 Task: Create Card Podcast Episode Recording in Board Sales Forecasting to Workspace Business Development. Create Card Revenue Management Review in Board Brand Strategy to Workspace Business Development. Create Card Podcast Episode Recording in Board Customer Service Ticket Escalation and Resolution to Workspace Business Development
Action: Mouse moved to (49, 357)
Screenshot: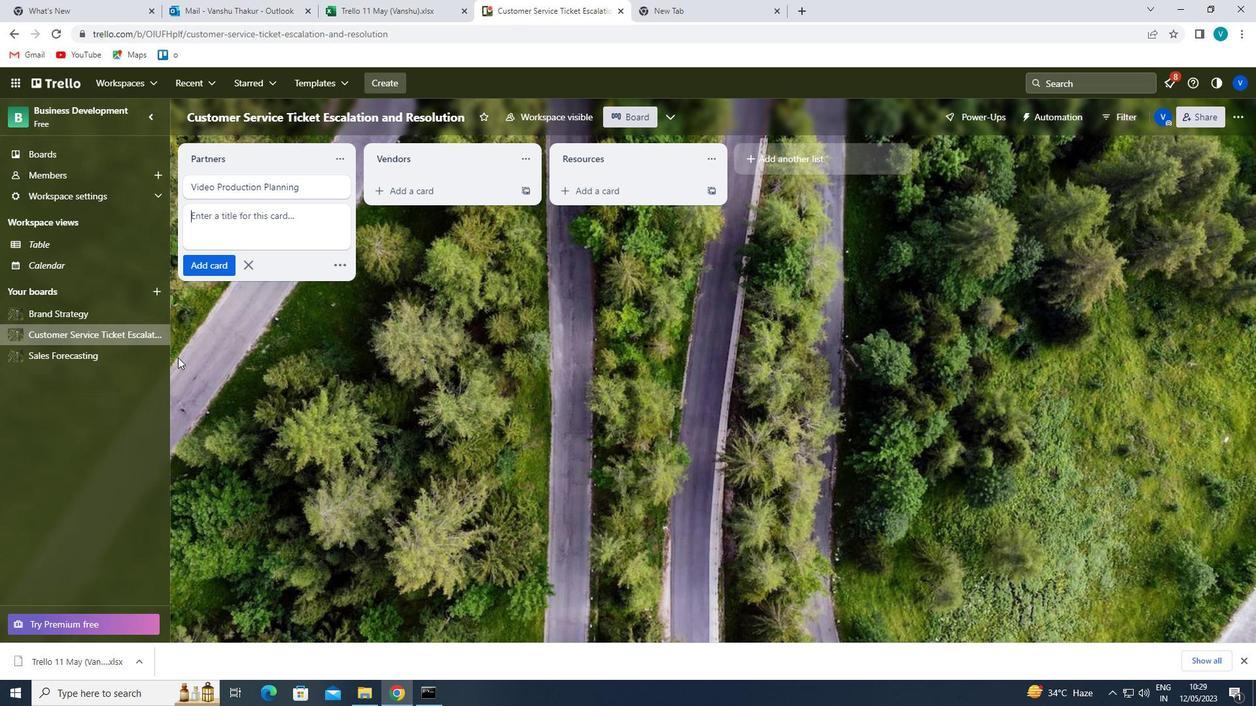 
Action: Mouse pressed left at (49, 357)
Screenshot: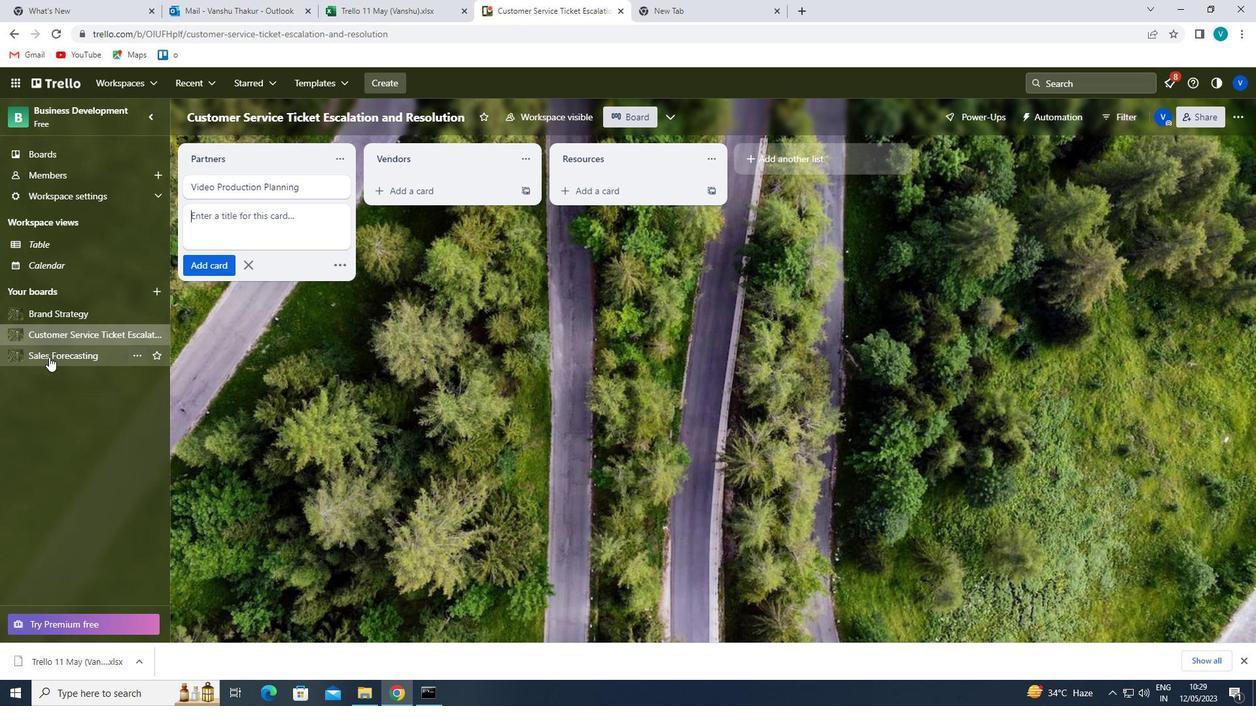 
Action: Mouse moved to (460, 183)
Screenshot: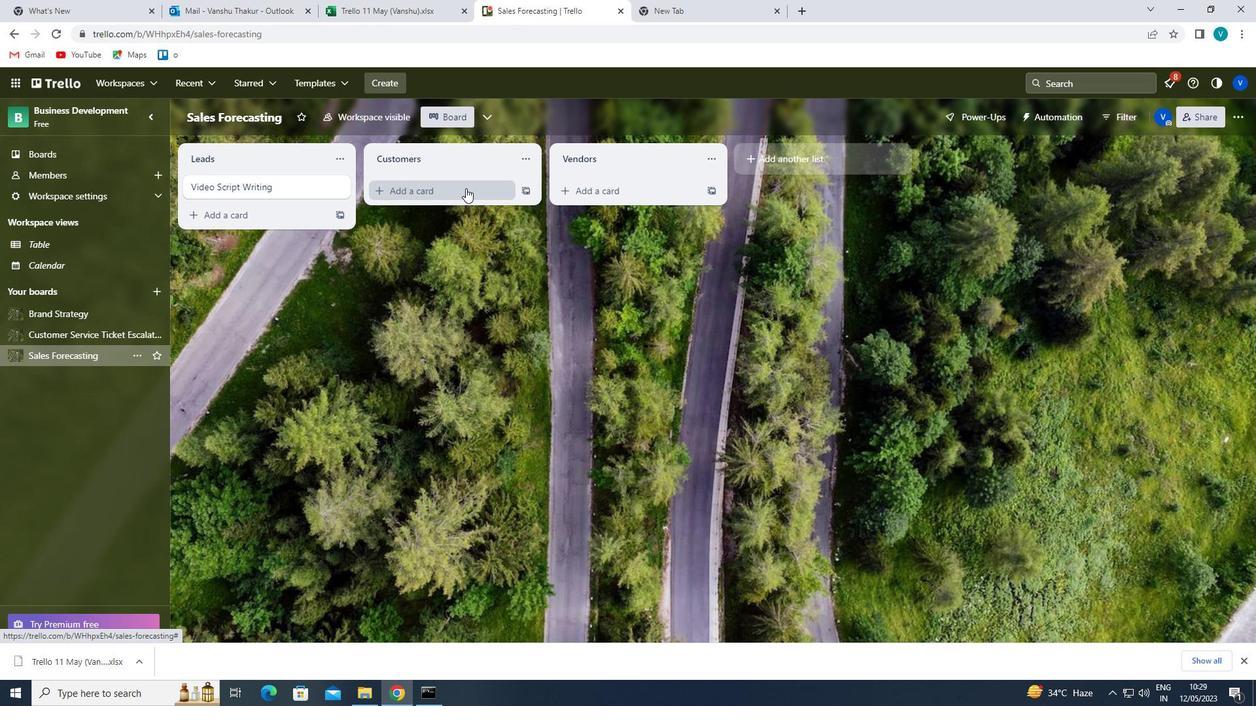 
Action: Mouse pressed left at (460, 183)
Screenshot: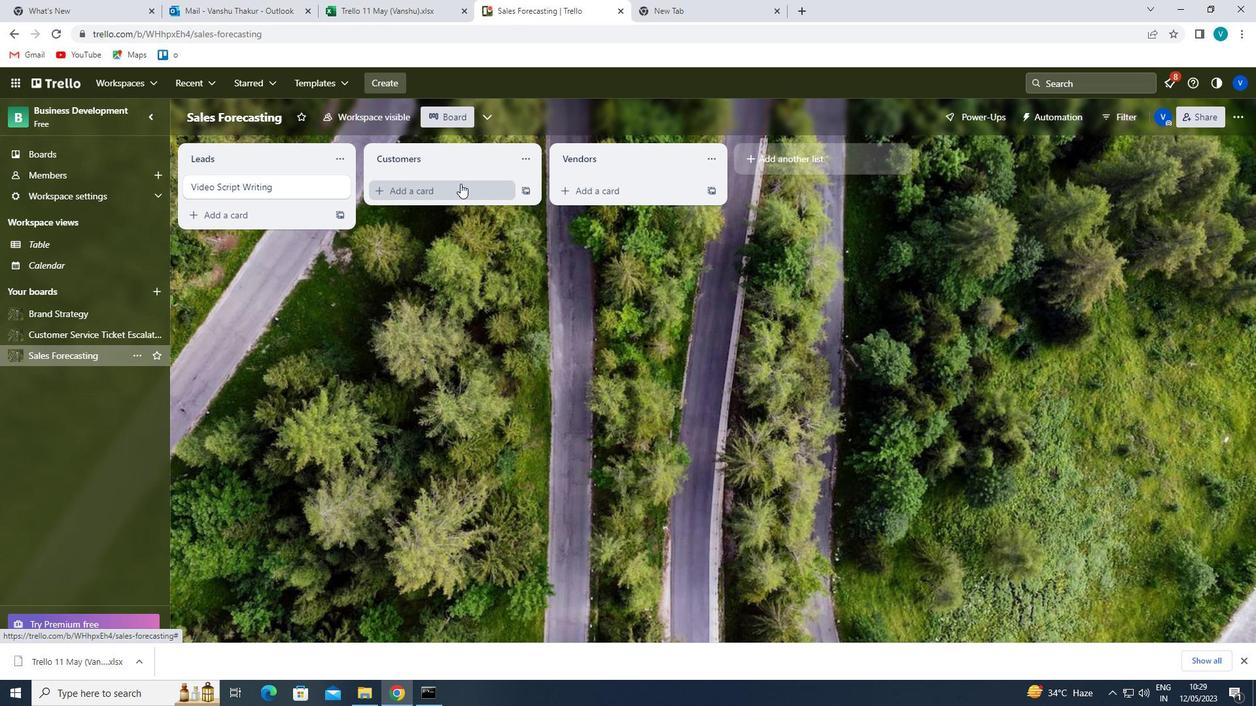 
Action: Key pressed <Key.shift>PODCAST<Key.space><Key.shift>EPISODE<Key.space><Key.shift>RECORDING<Key.enter>
Screenshot: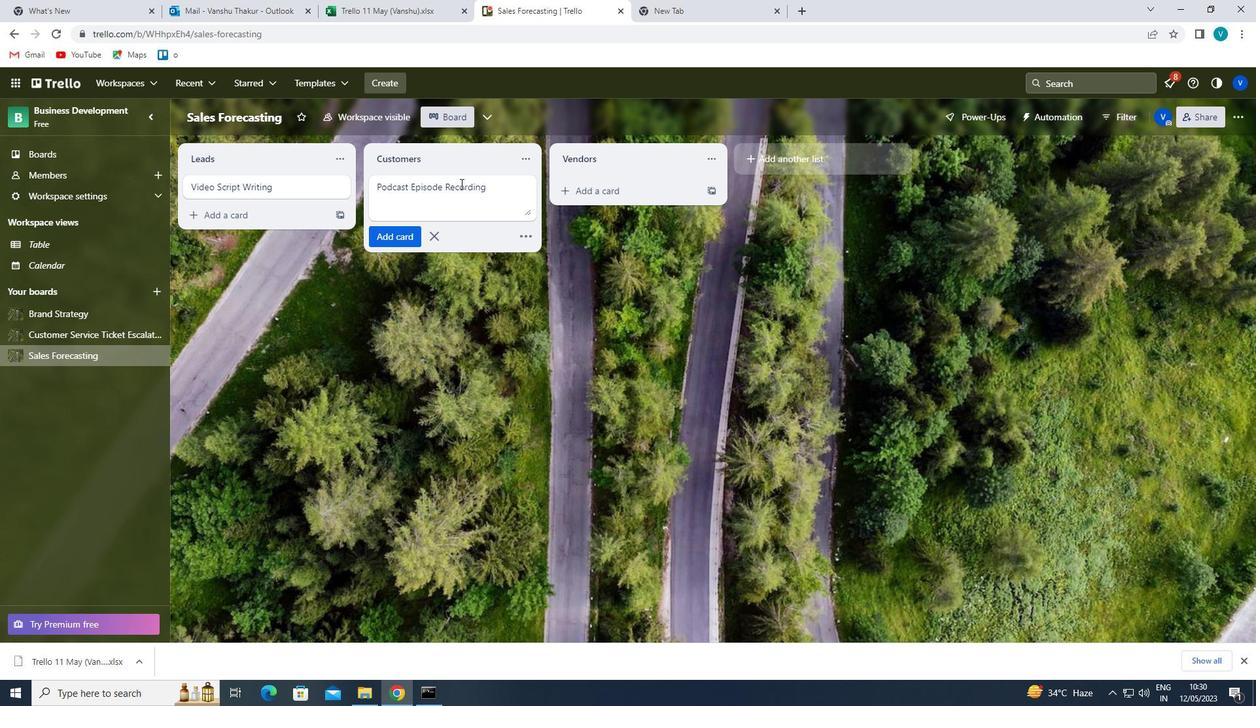 
Action: Mouse moved to (94, 298)
Screenshot: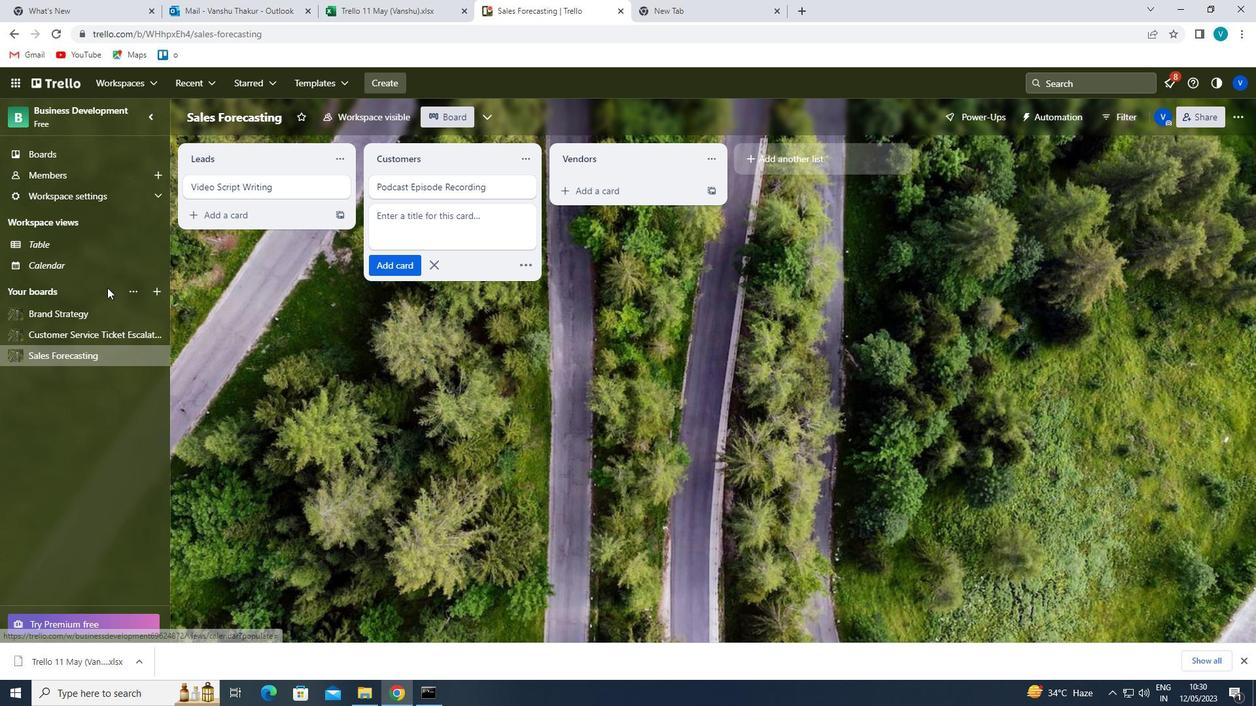 
Action: Mouse pressed left at (94, 298)
Screenshot: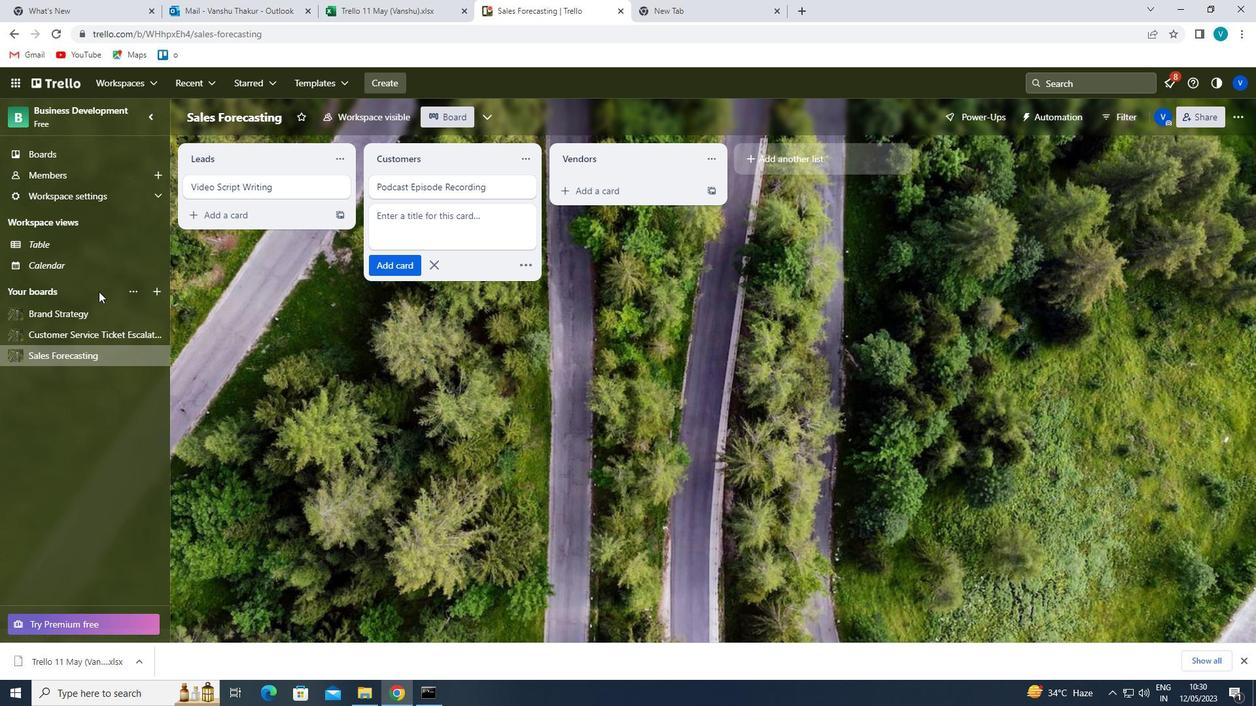 
Action: Mouse moved to (92, 305)
Screenshot: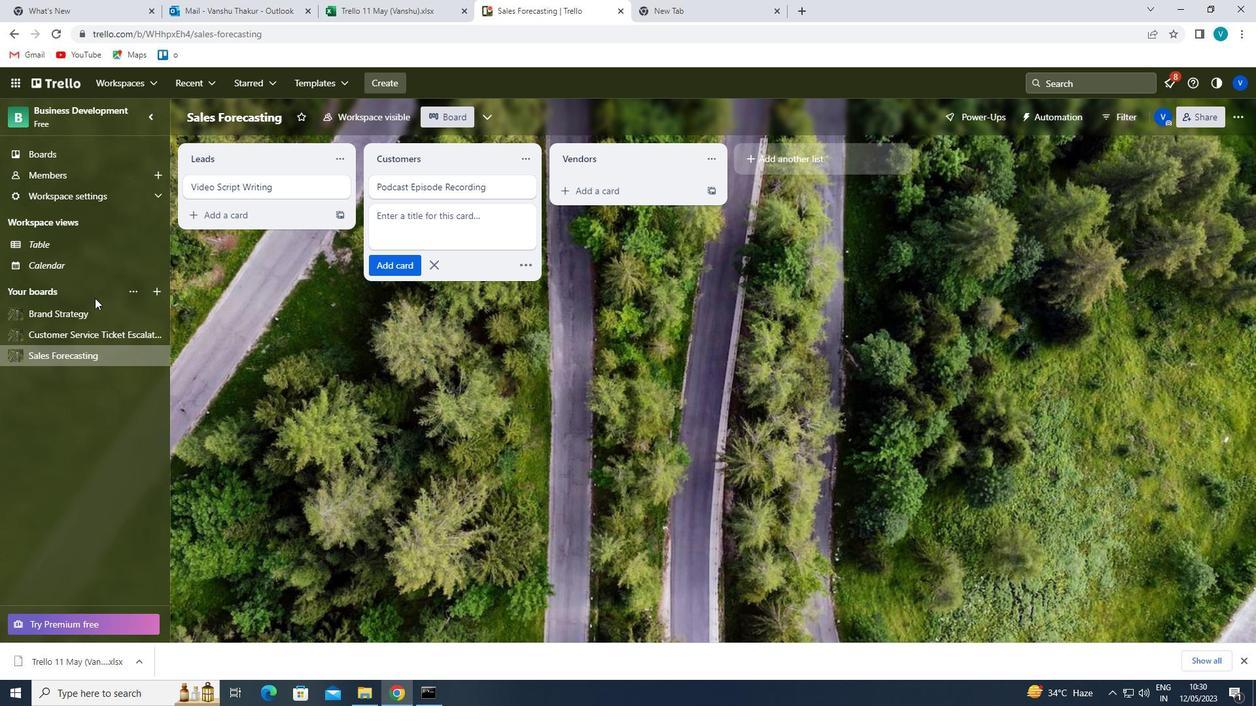 
Action: Mouse pressed left at (92, 305)
Screenshot: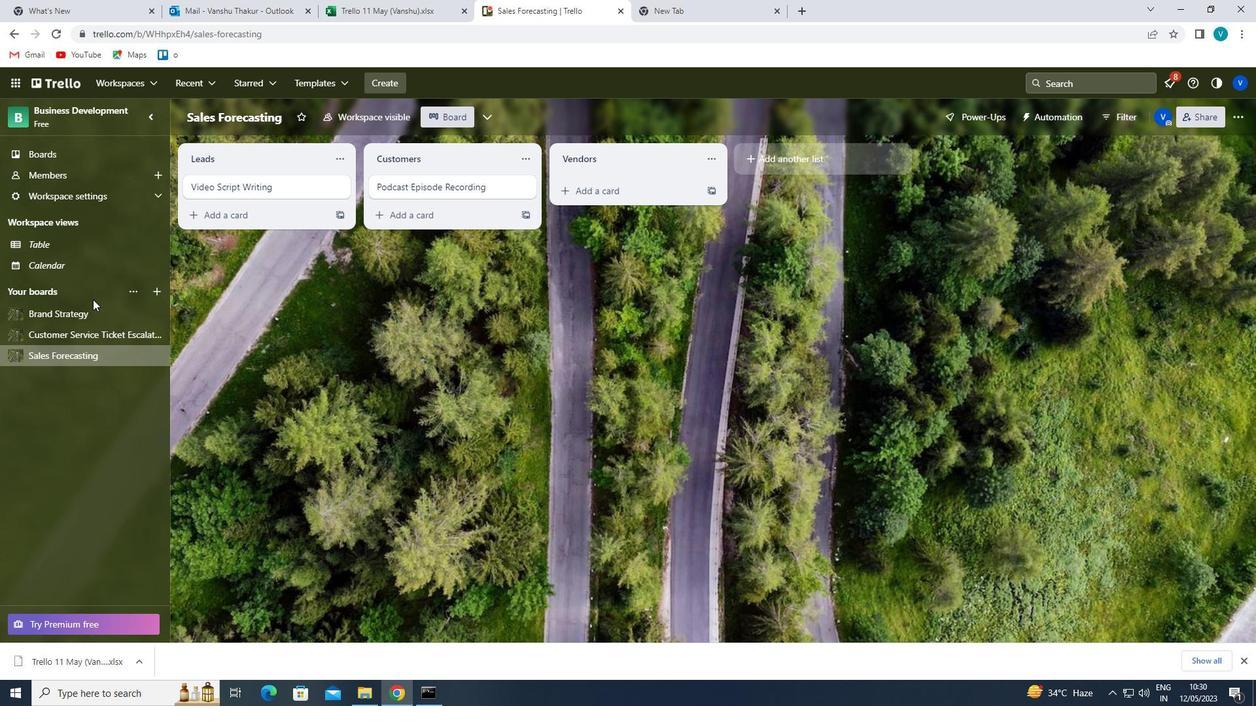 
Action: Mouse moved to (441, 187)
Screenshot: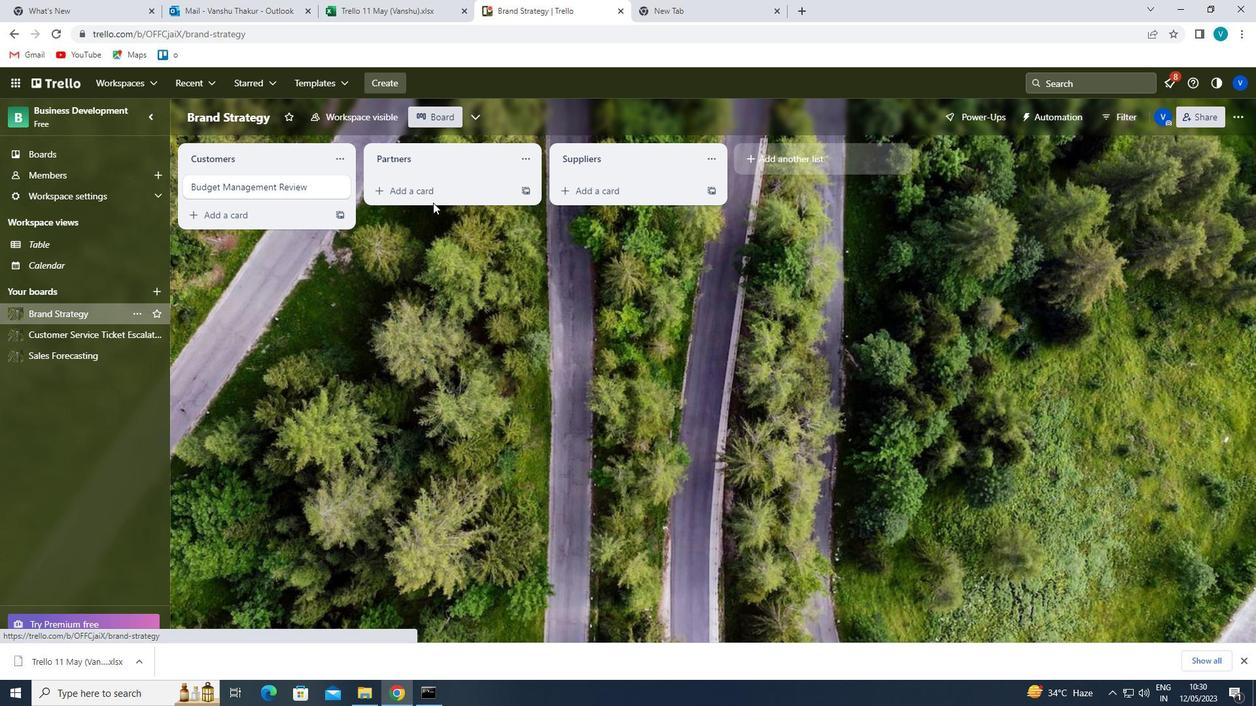 
Action: Mouse pressed left at (441, 187)
Screenshot: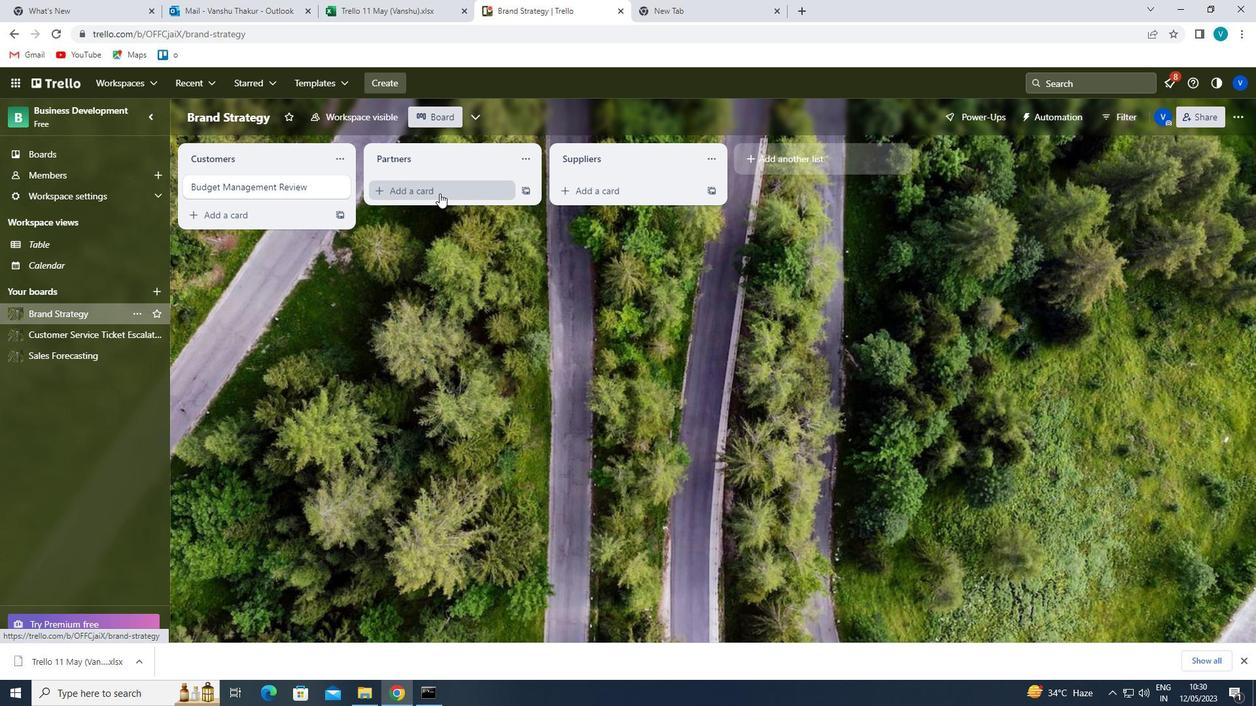 
Action: Key pressed <Key.shift>REVENUE<Key.space><Key.shift>MANAGEMENT<Key.space><Key.shift>REVIEW<Key.enter>
Screenshot: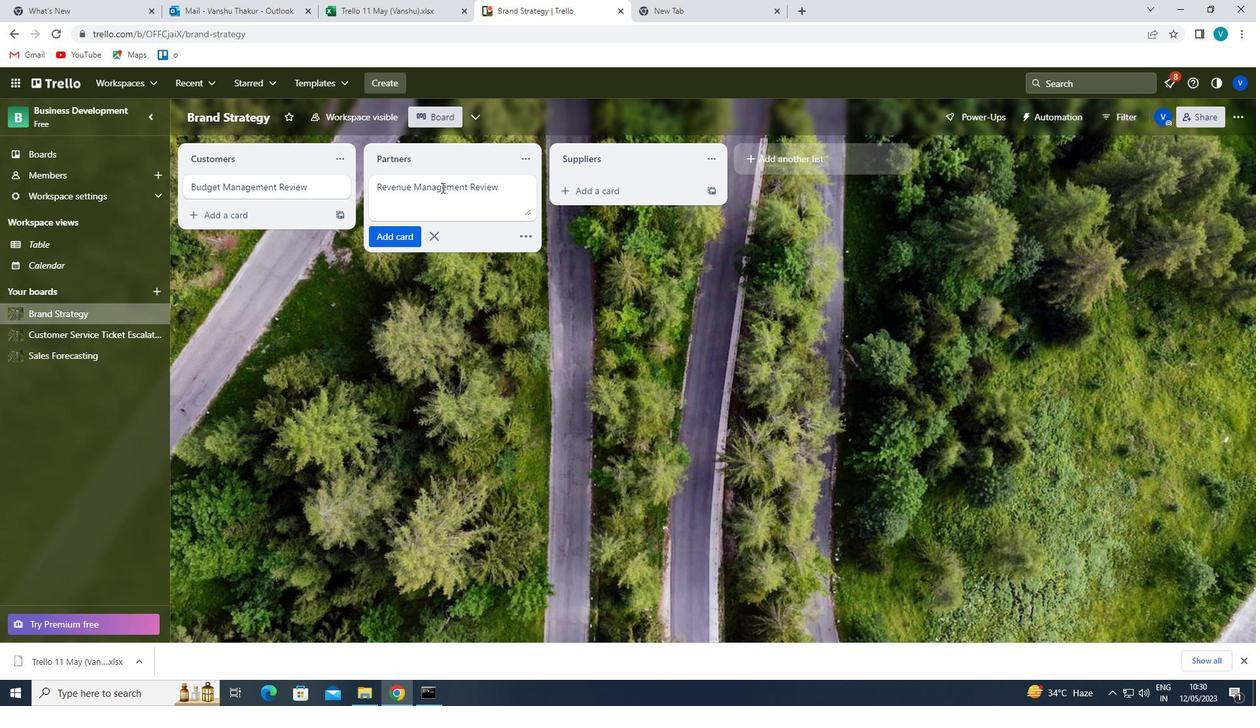 
Action: Mouse moved to (102, 334)
Screenshot: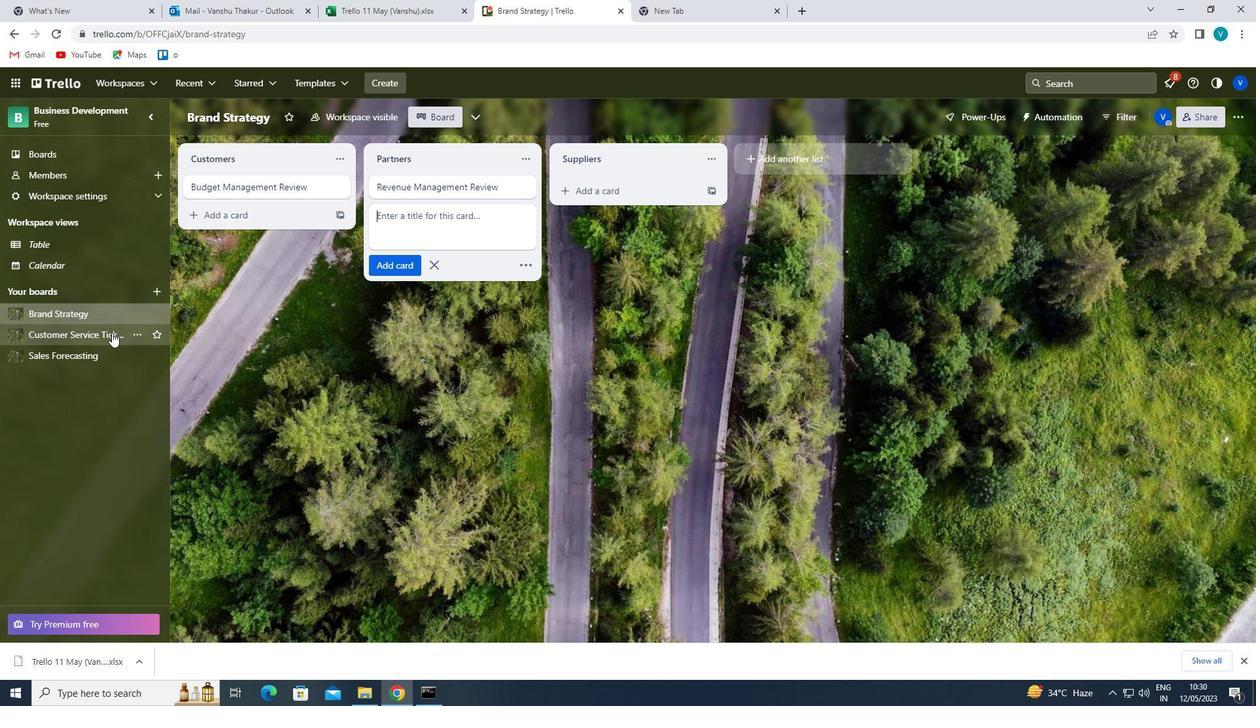 
Action: Mouse pressed left at (102, 334)
Screenshot: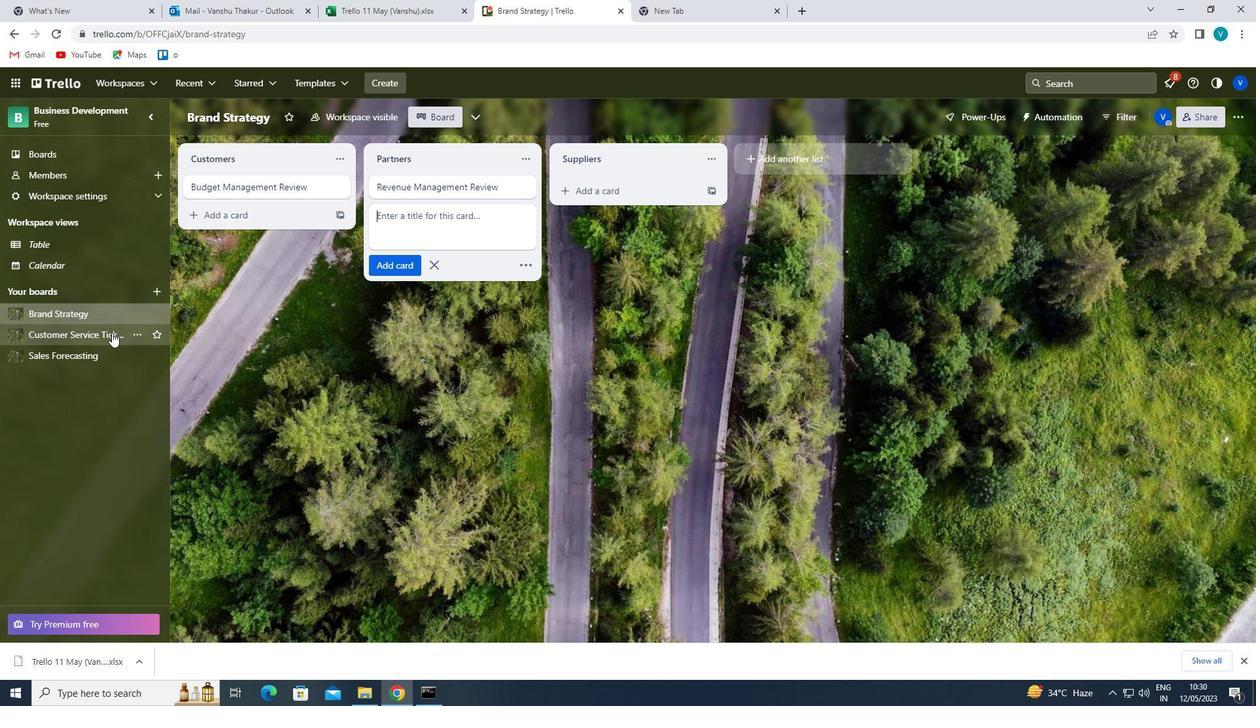 
Action: Mouse moved to (449, 187)
Screenshot: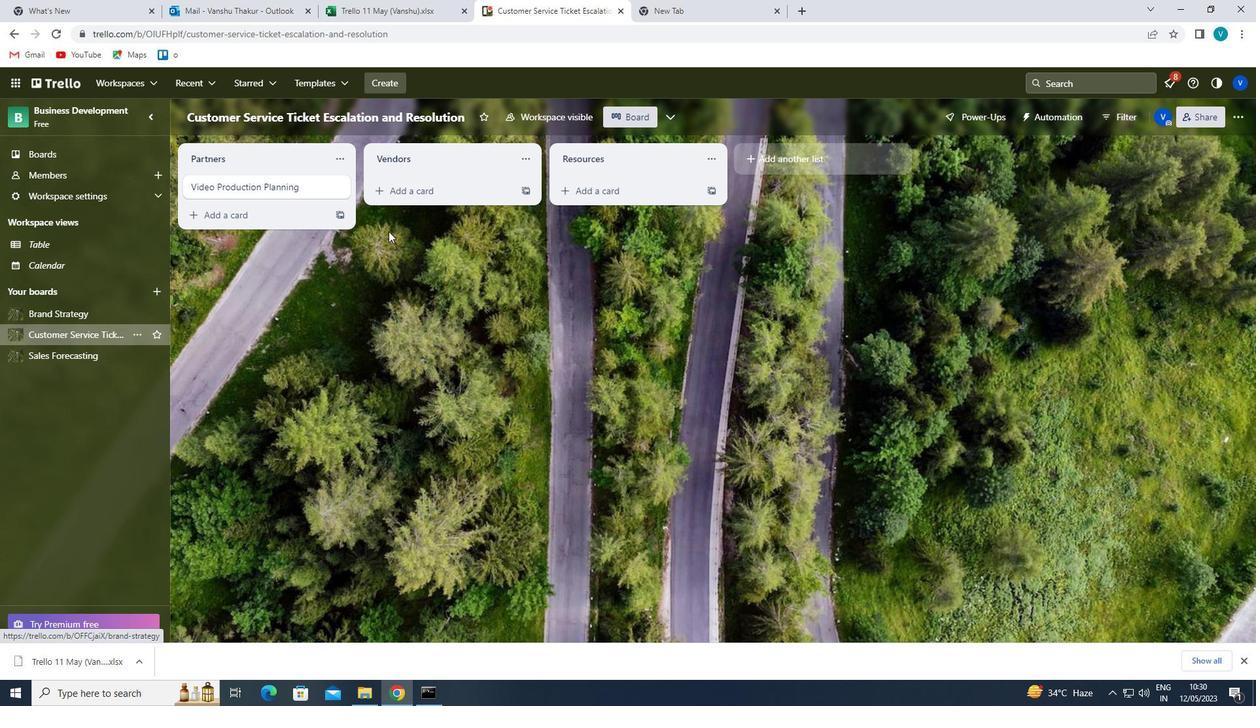 
Action: Mouse pressed left at (449, 187)
Screenshot: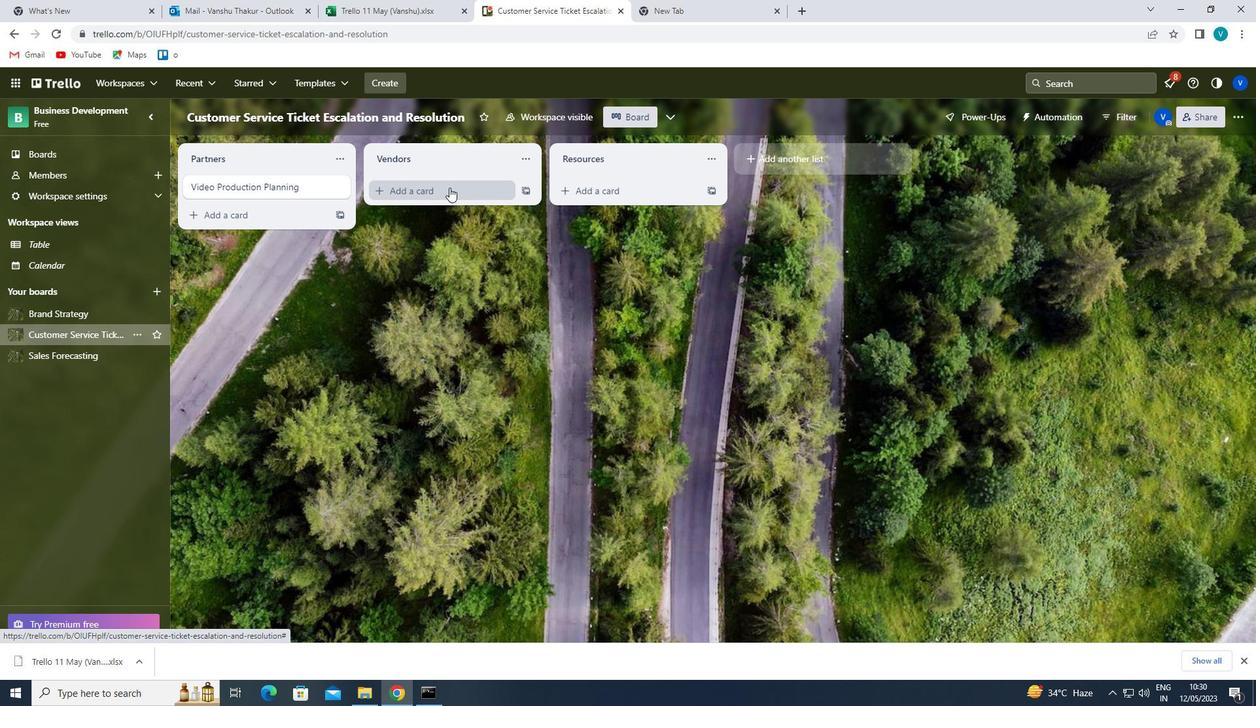
Action: Key pressed <Key.shift>PODCAST<Key.space><Key.shift><Key.shift><Key.shift><Key.shift><Key.shift>EPISODE<Key.space><Key.shift>RECORDING<Key.enter>
Screenshot: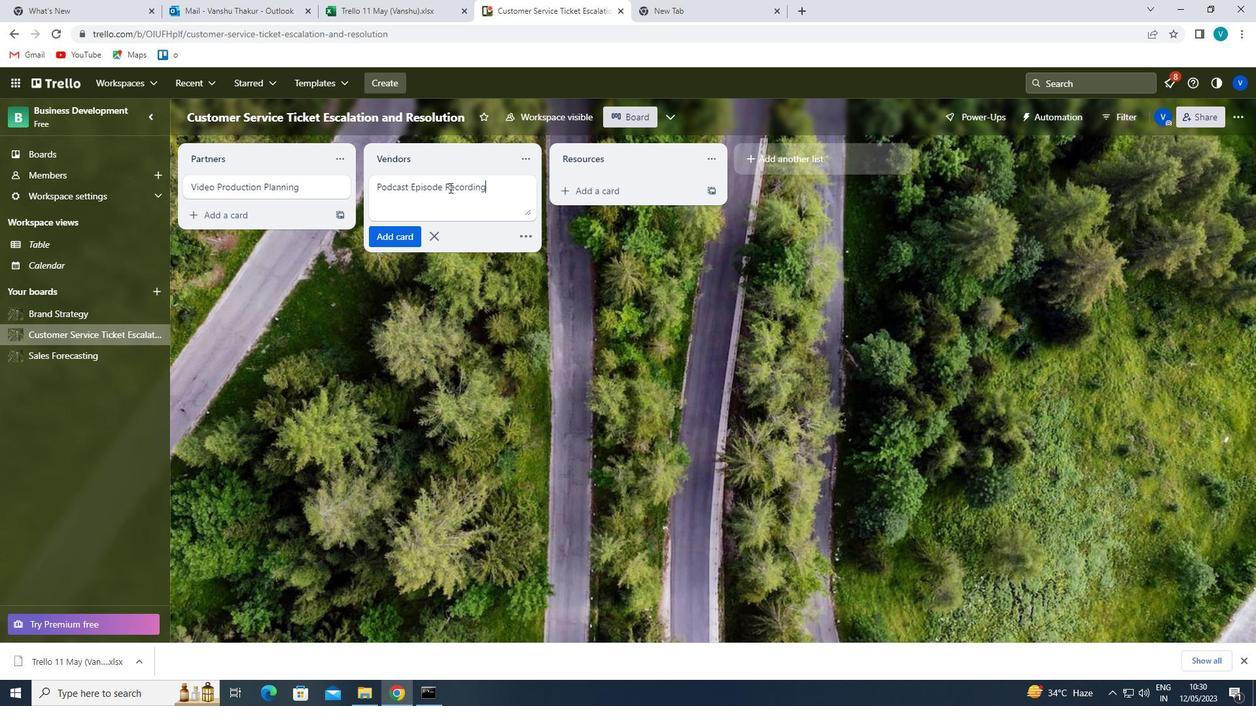 
